 Task: Make in the project TriumphTech a sprint 'Epic Excursion'.
Action: Mouse moved to (1025, 358)
Screenshot: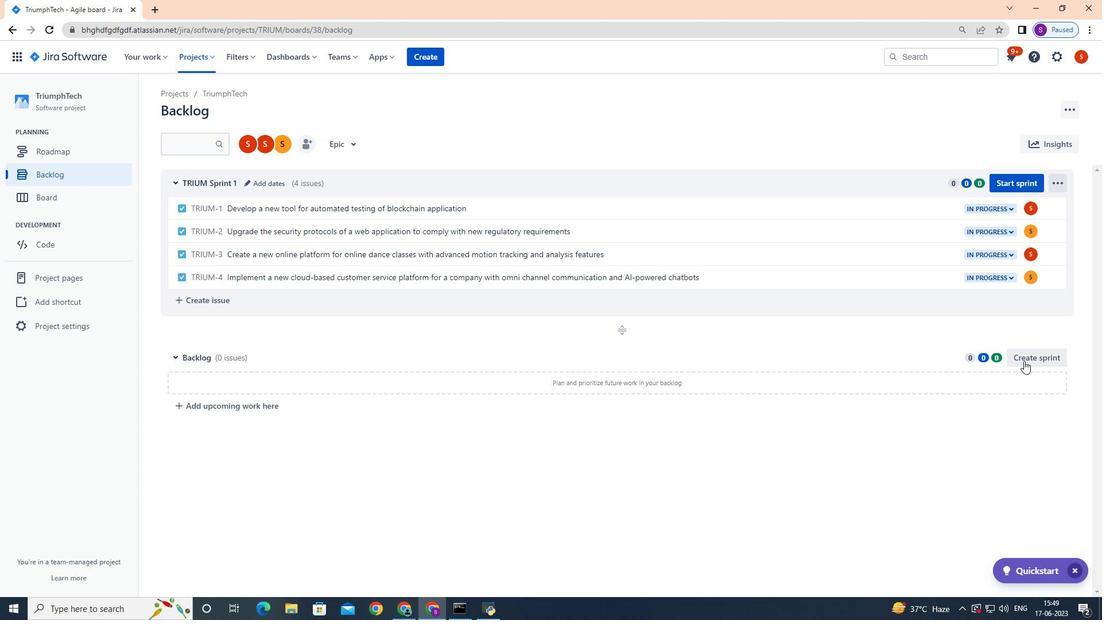 
Action: Mouse pressed left at (1025, 358)
Screenshot: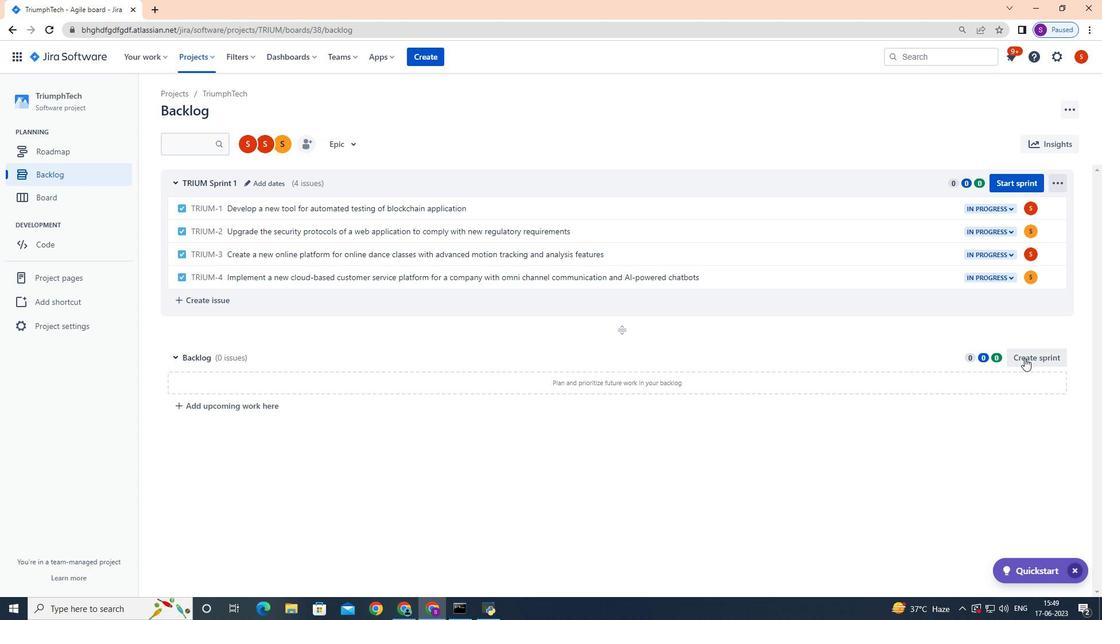 
Action: Mouse moved to (271, 359)
Screenshot: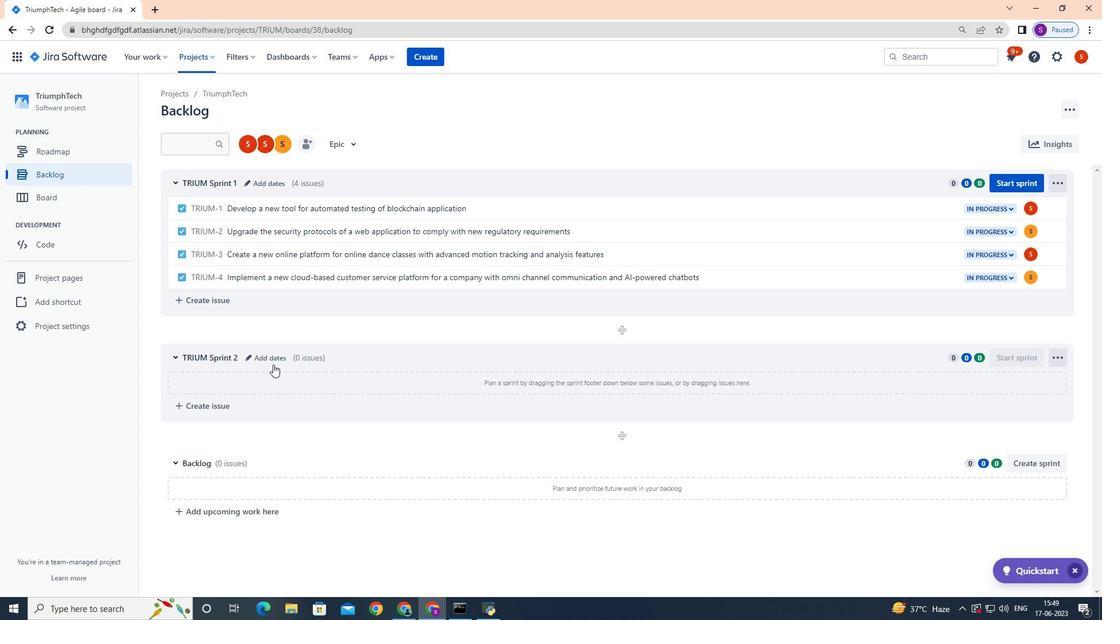 
Action: Mouse pressed left at (271, 359)
Screenshot: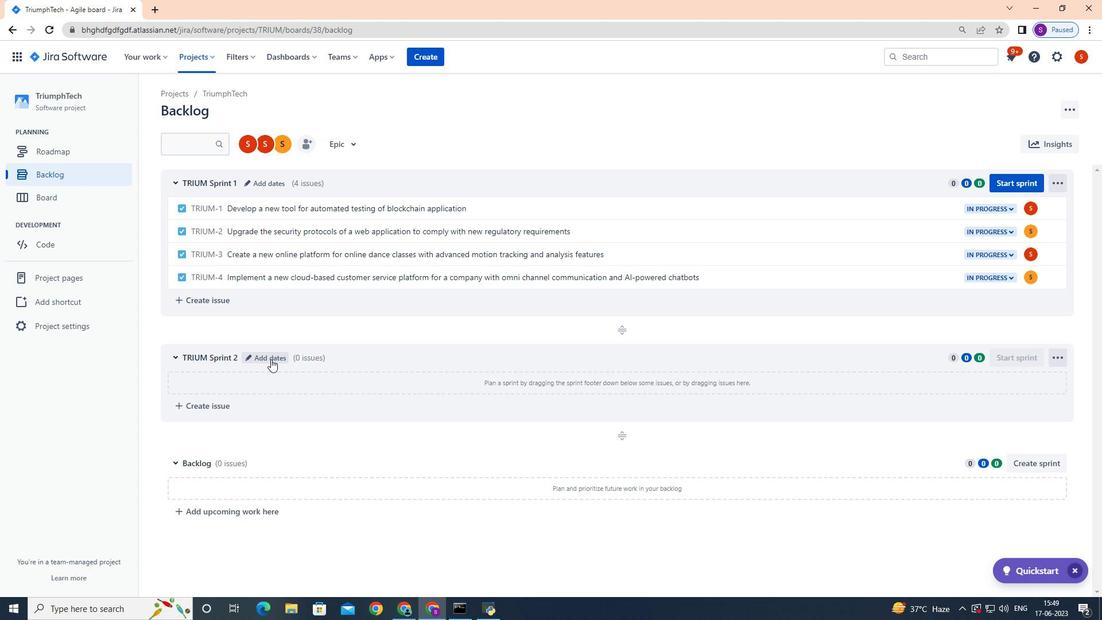 
Action: Key pressed <Key.backspace><Key.backspace><Key.backspace><Key.backspace><Key.backspace><Key.backspace><Key.backspace><Key.backspace><Key.backspace><Key.backspace><Key.backspace><Key.backspace><Key.backspace><Key.backspace><Key.backspace><Key.backspace><Key.backspace><Key.backspace><Key.backspace><Key.backspace><Key.backspace><Key.backspace><Key.backspace><Key.backspace><Key.backspace><Key.backspace><Key.shift>Epic<Key.space><Key.shift>Excursion
Screenshot: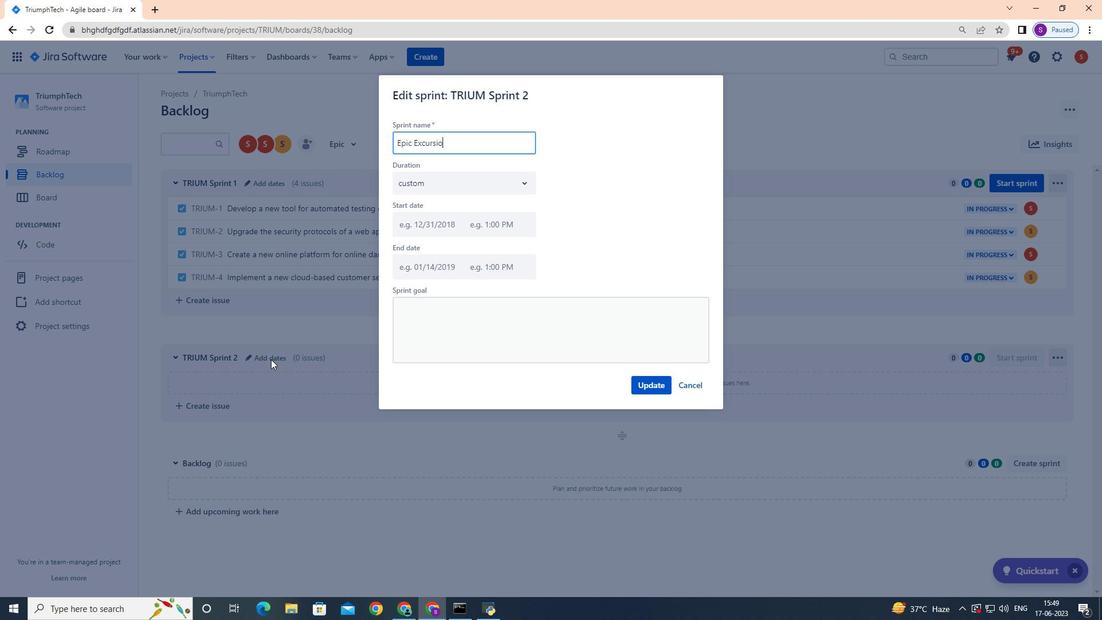 
Action: Mouse moved to (652, 386)
Screenshot: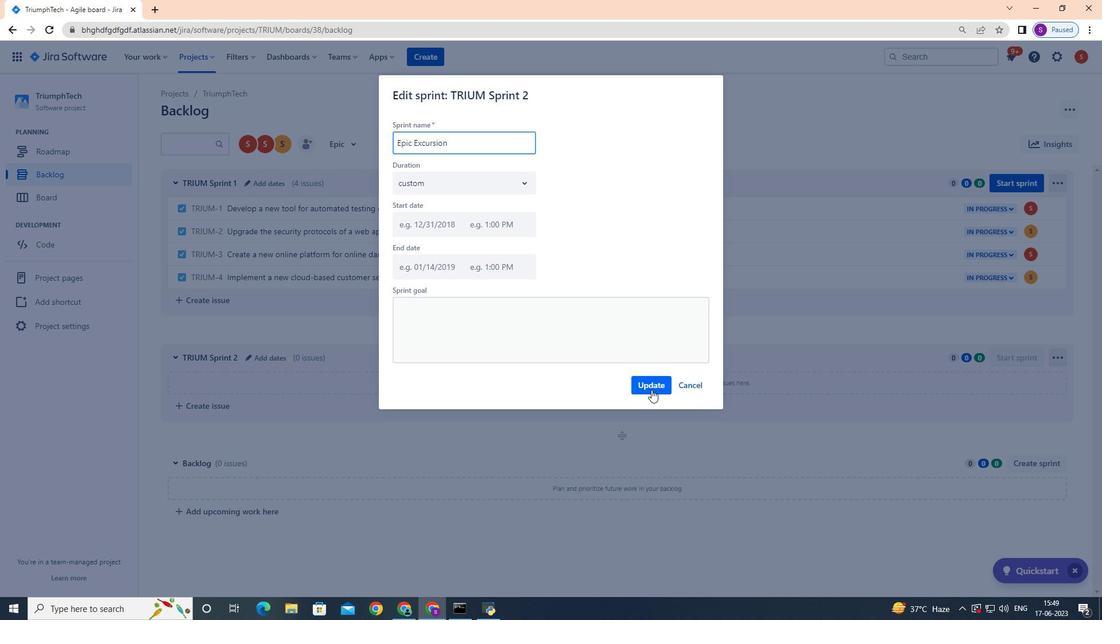 
Action: Mouse pressed left at (652, 386)
Screenshot: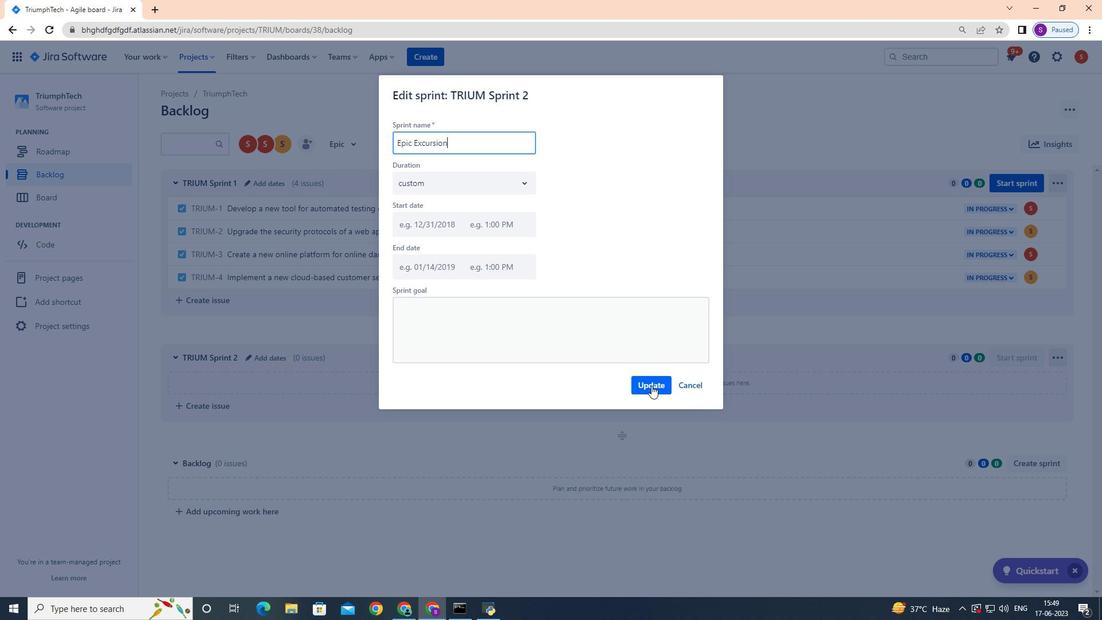 
Action: Mouse moved to (652, 386)
Screenshot: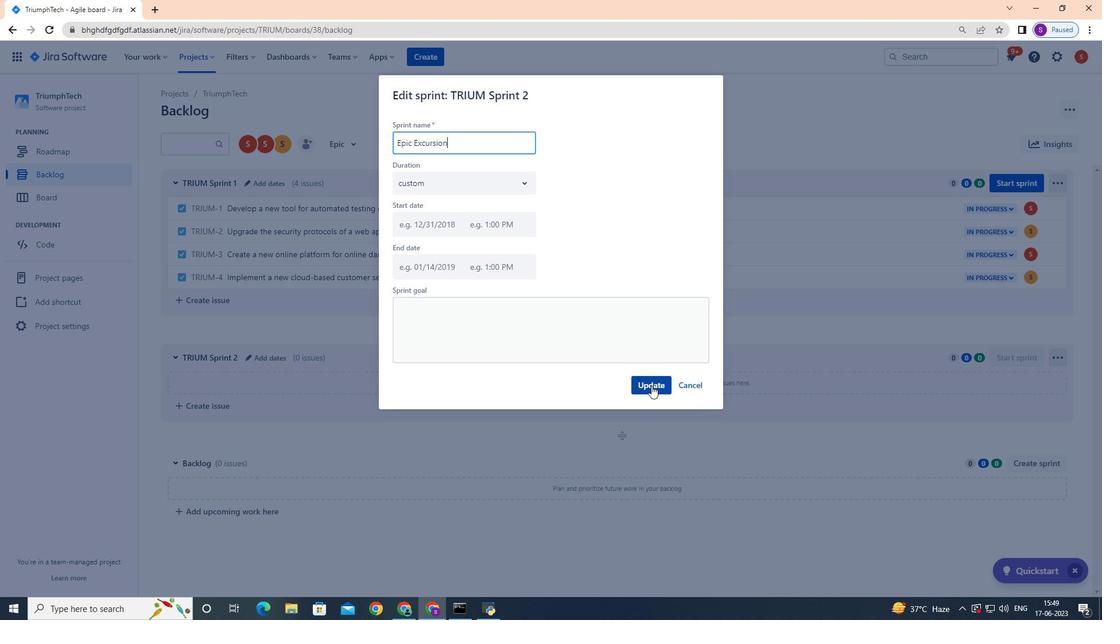 
